 Task: Check the average views per listing of granite counters in the last 5 years.
Action: Mouse moved to (785, 178)
Screenshot: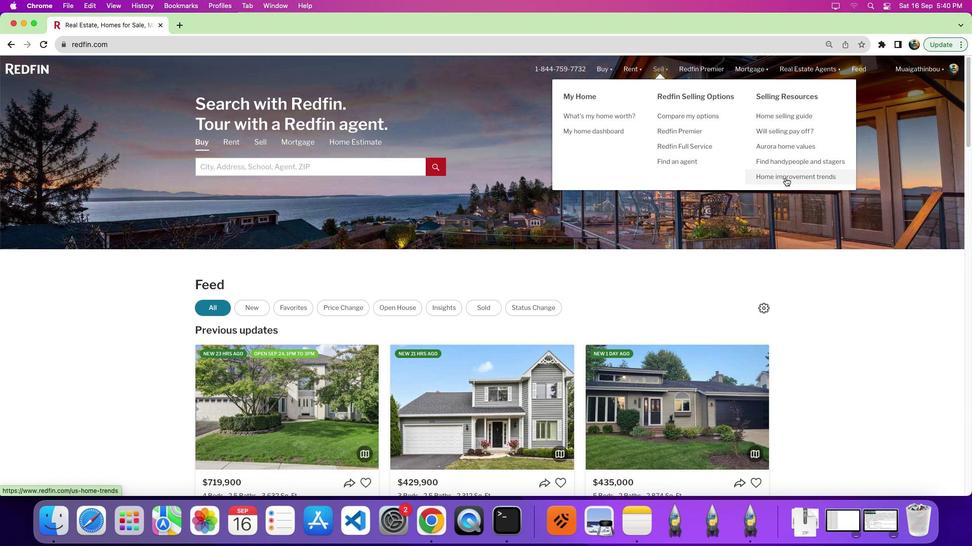 
Action: Mouse pressed left at (785, 178)
Screenshot: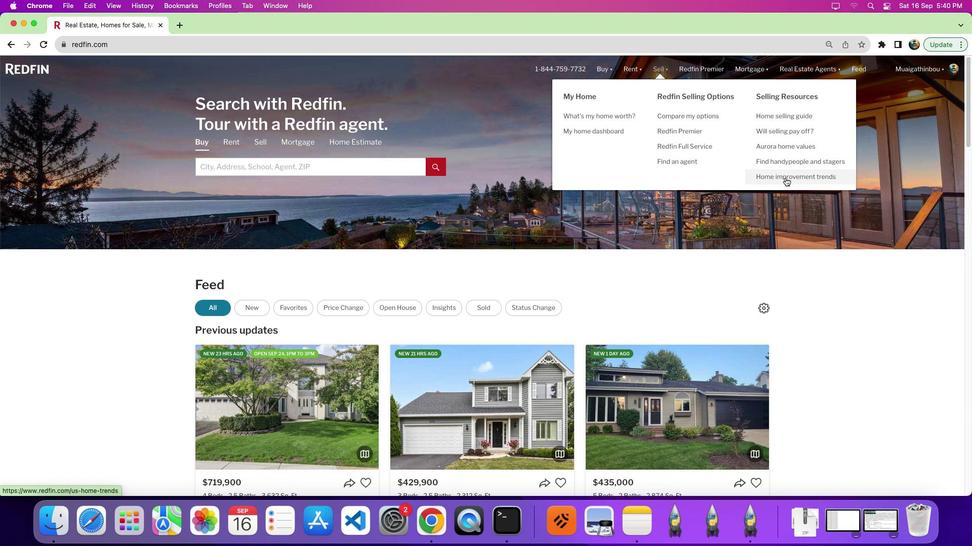 
Action: Mouse pressed left at (785, 178)
Screenshot: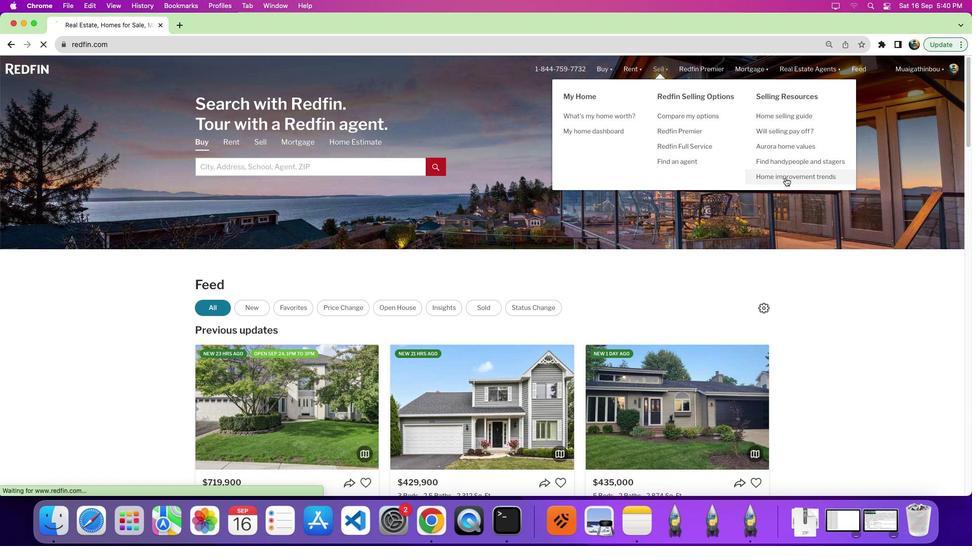
Action: Mouse moved to (276, 195)
Screenshot: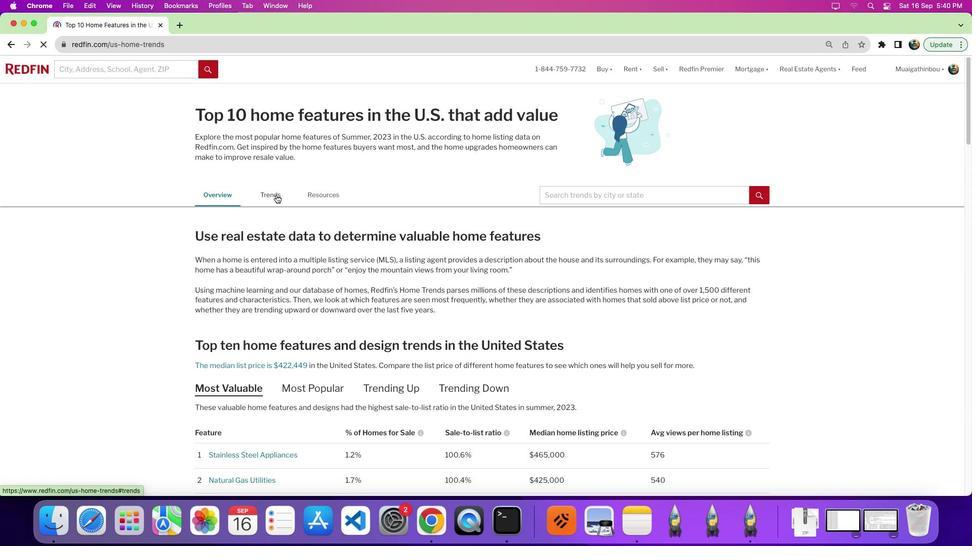 
Action: Mouse pressed left at (276, 195)
Screenshot: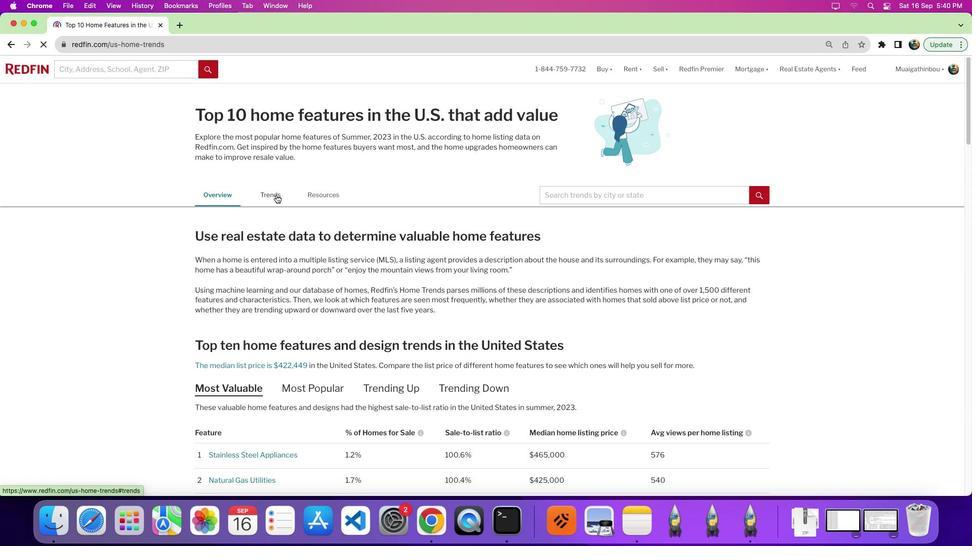 
Action: Mouse moved to (427, 293)
Screenshot: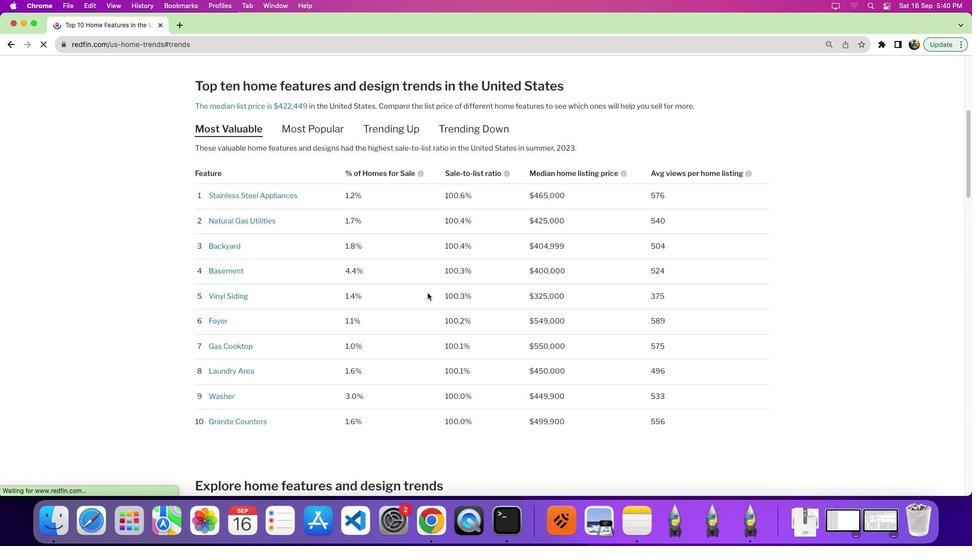 
Action: Mouse scrolled (427, 293) with delta (0, 0)
Screenshot: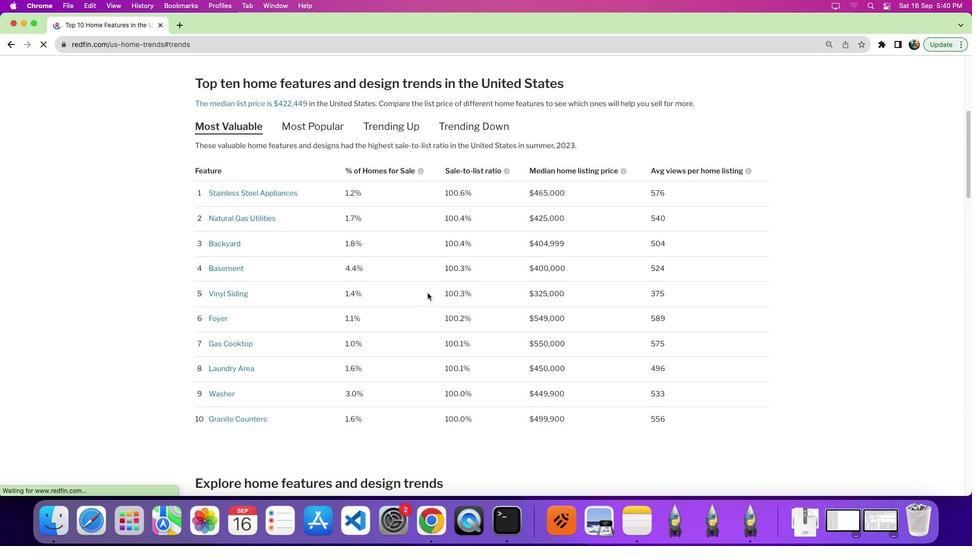 
Action: Mouse moved to (427, 293)
Screenshot: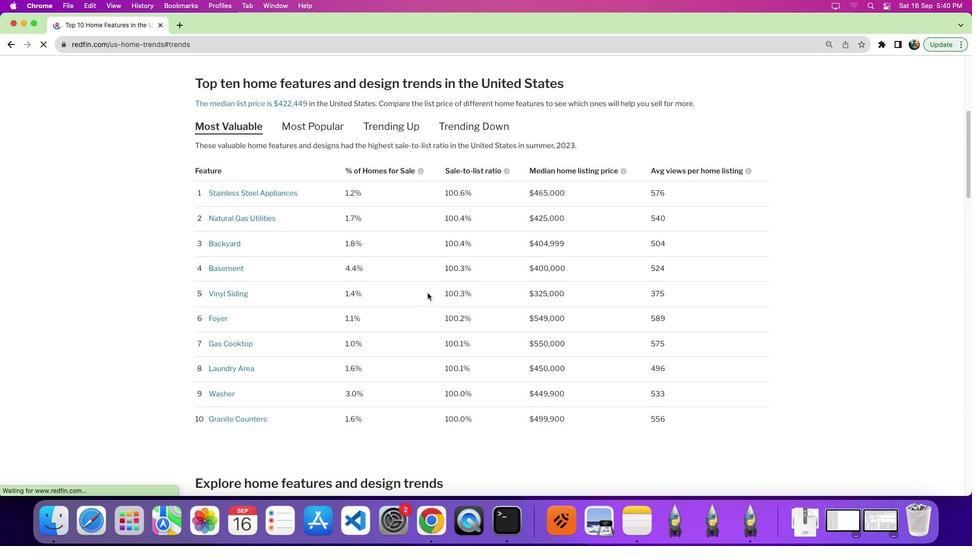 
Action: Mouse scrolled (427, 293) with delta (0, 0)
Screenshot: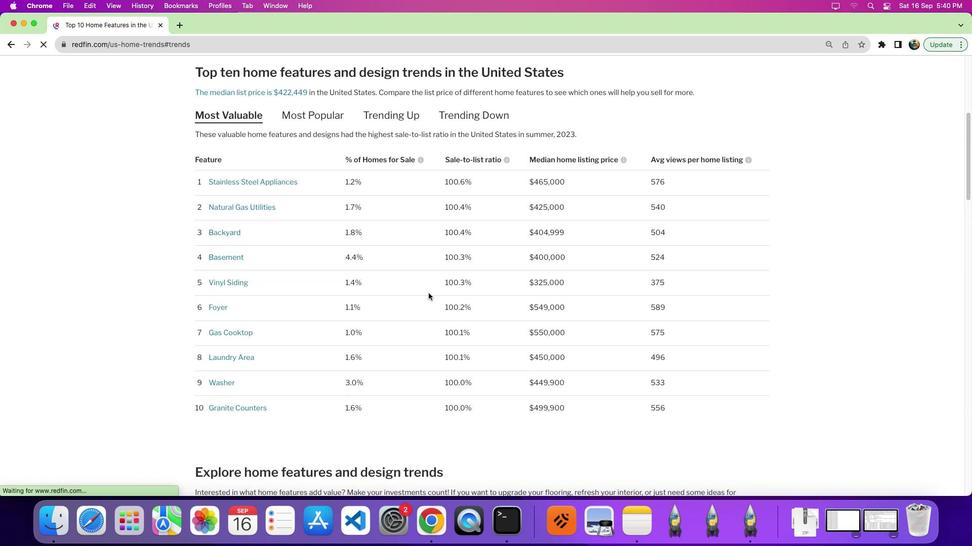 
Action: Mouse moved to (427, 293)
Screenshot: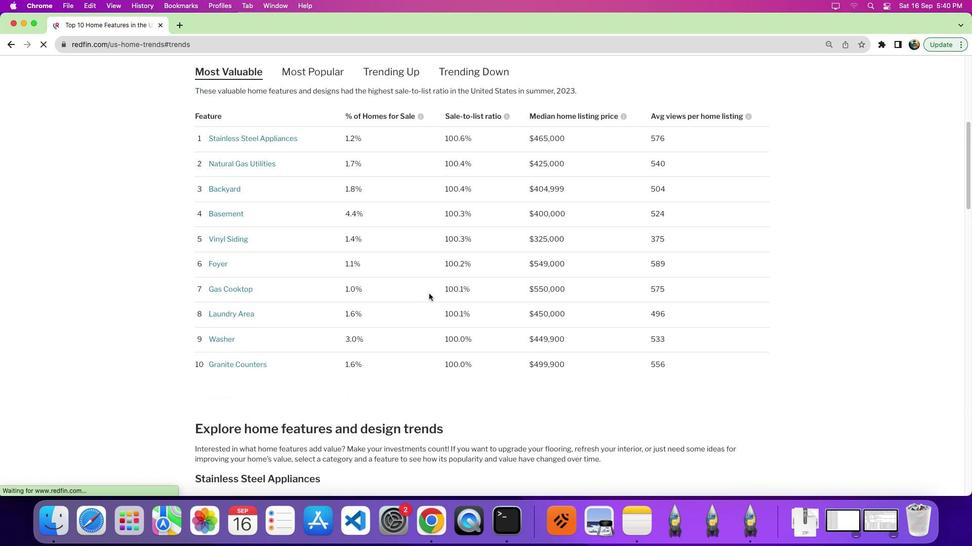 
Action: Mouse scrolled (427, 293) with delta (0, -3)
Screenshot: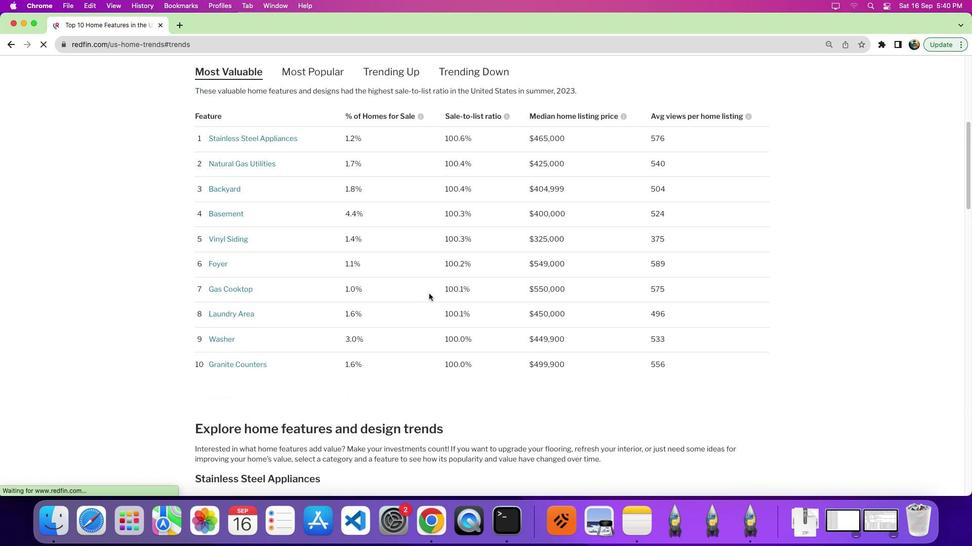 
Action: Mouse moved to (430, 294)
Screenshot: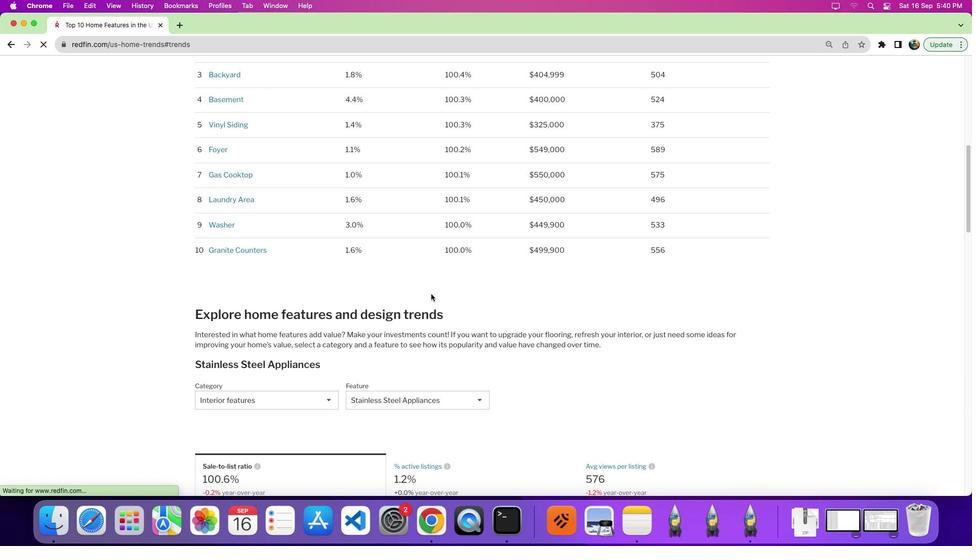
Action: Mouse scrolled (430, 294) with delta (0, 0)
Screenshot: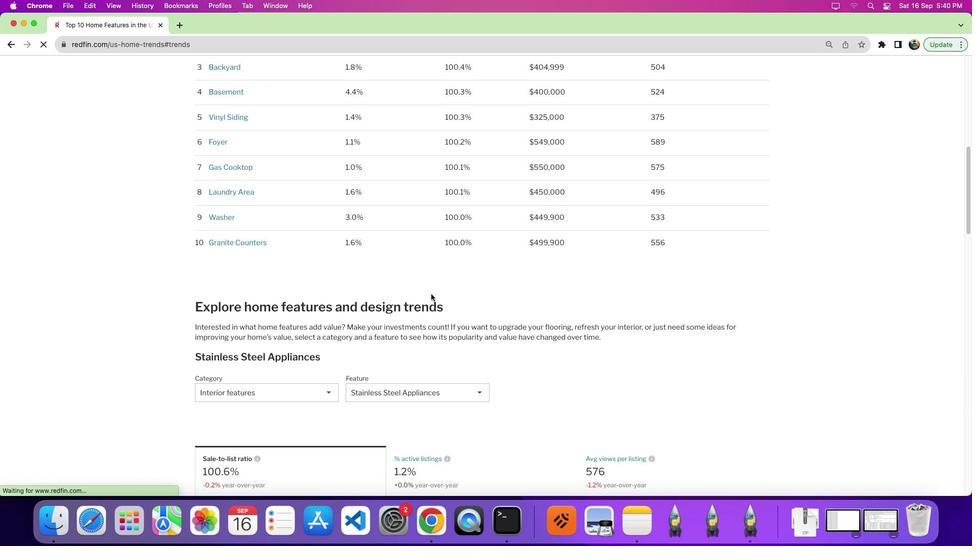 
Action: Mouse scrolled (430, 294) with delta (0, 0)
Screenshot: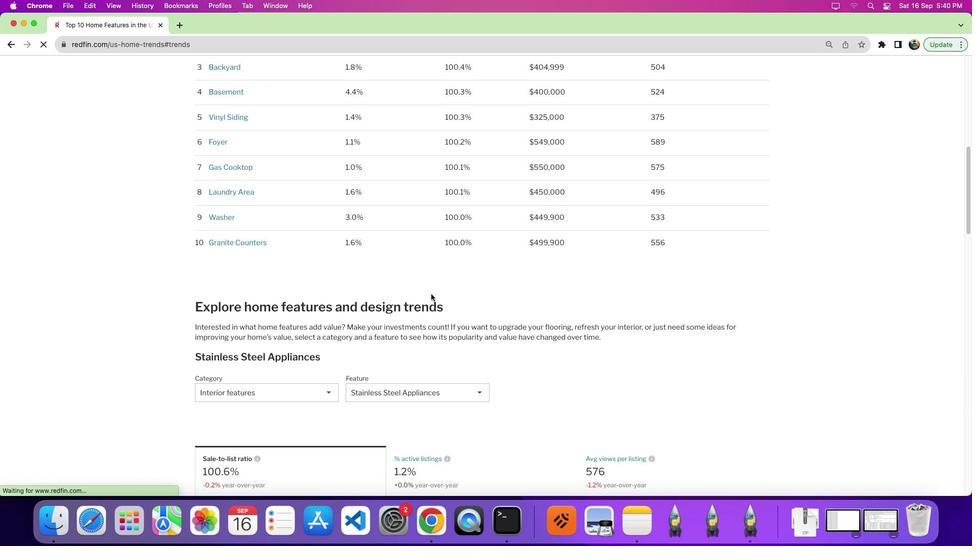 
Action: Mouse scrolled (430, 294) with delta (0, -3)
Screenshot: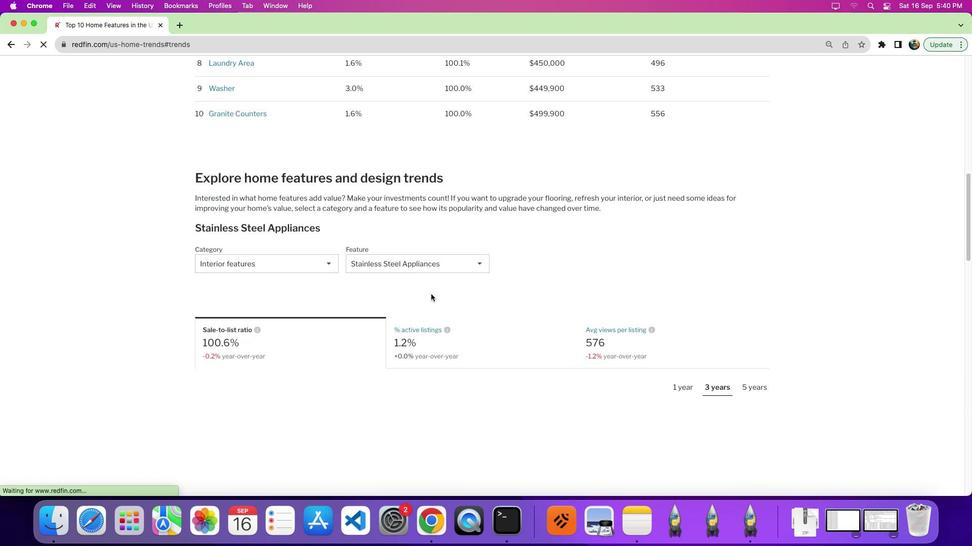 
Action: Mouse moved to (365, 228)
Screenshot: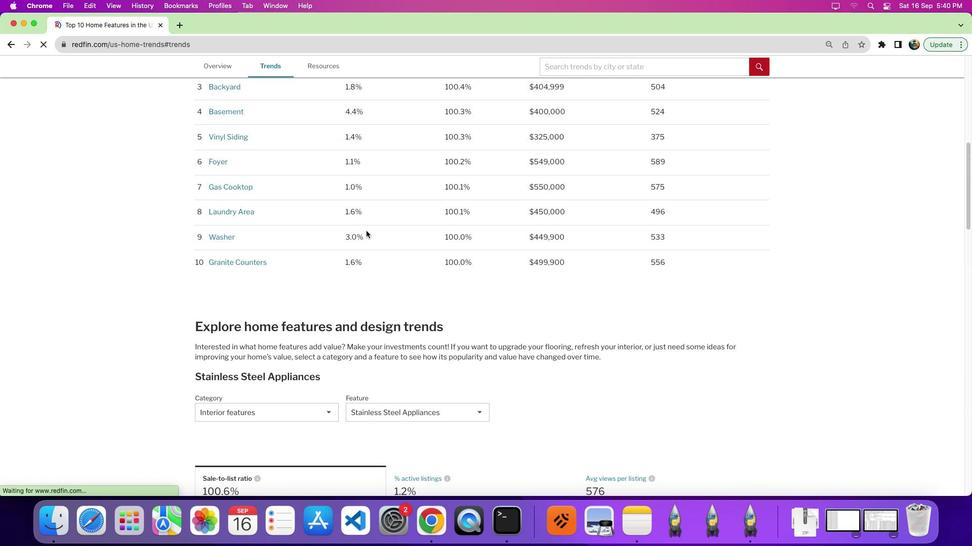 
Action: Mouse scrolled (365, 228) with delta (0, 0)
Screenshot: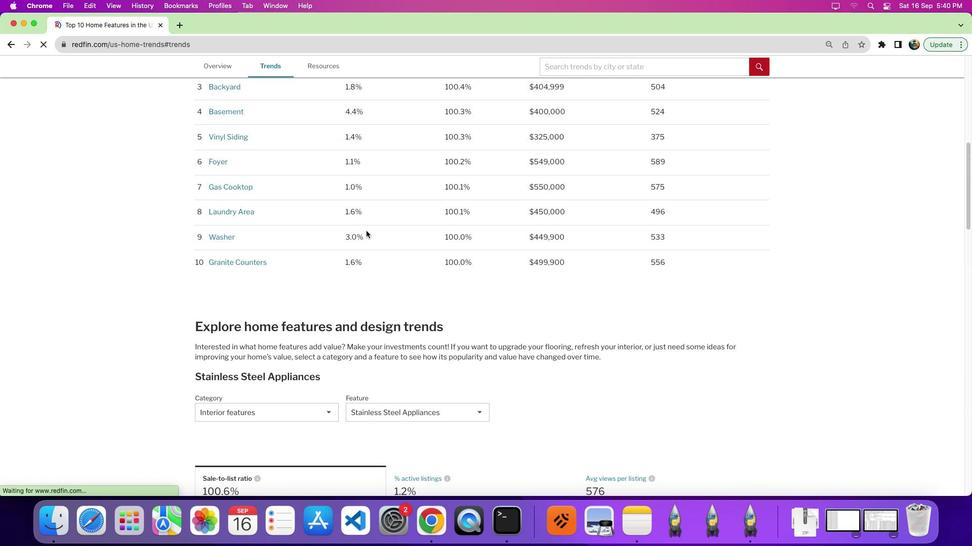 
Action: Mouse moved to (365, 229)
Screenshot: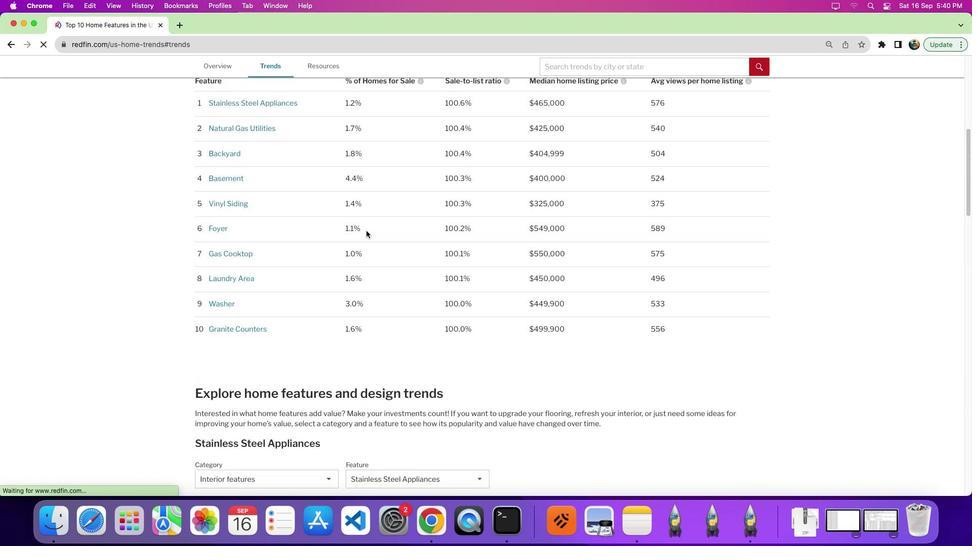 
Action: Mouse scrolled (365, 229) with delta (0, 0)
Screenshot: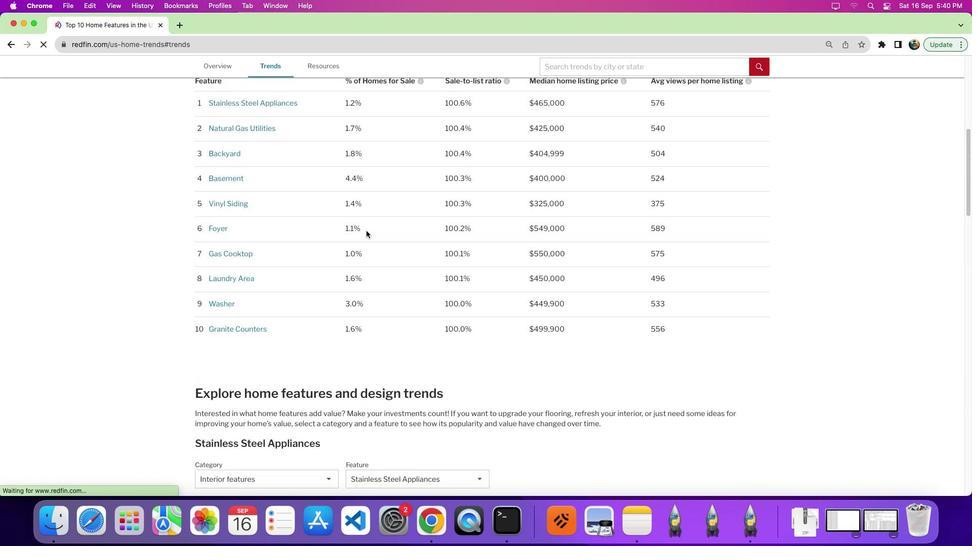 
Action: Mouse moved to (366, 230)
Screenshot: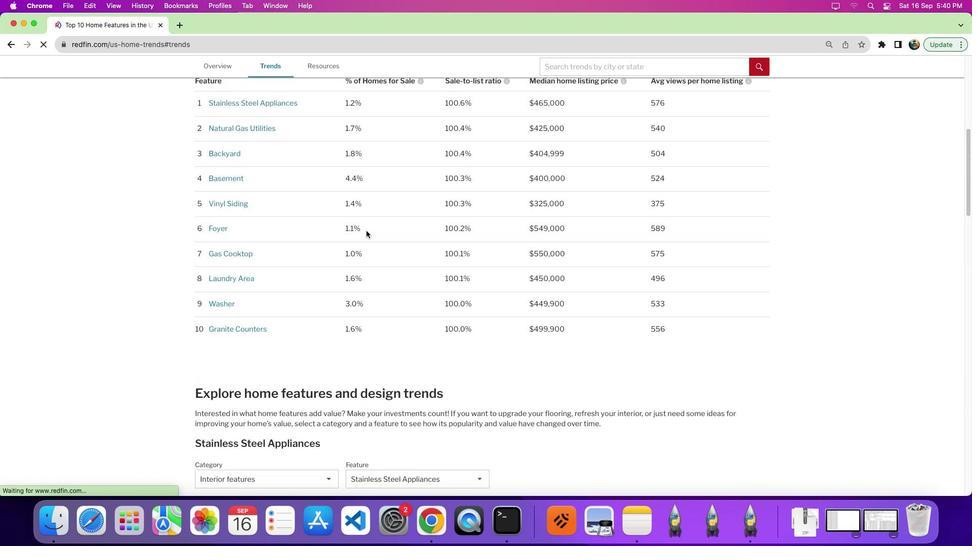 
Action: Mouse scrolled (366, 230) with delta (0, 4)
Screenshot: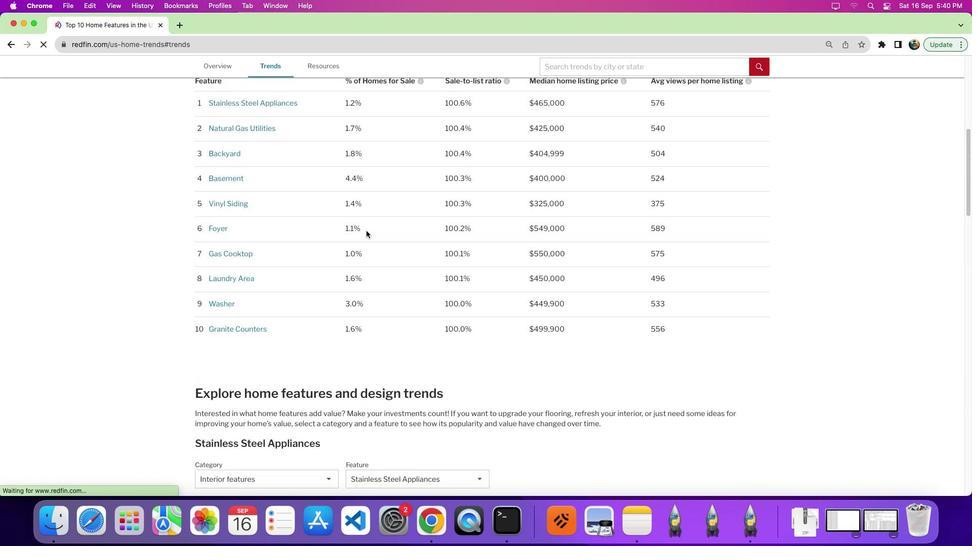 
Action: Mouse moved to (384, 286)
Screenshot: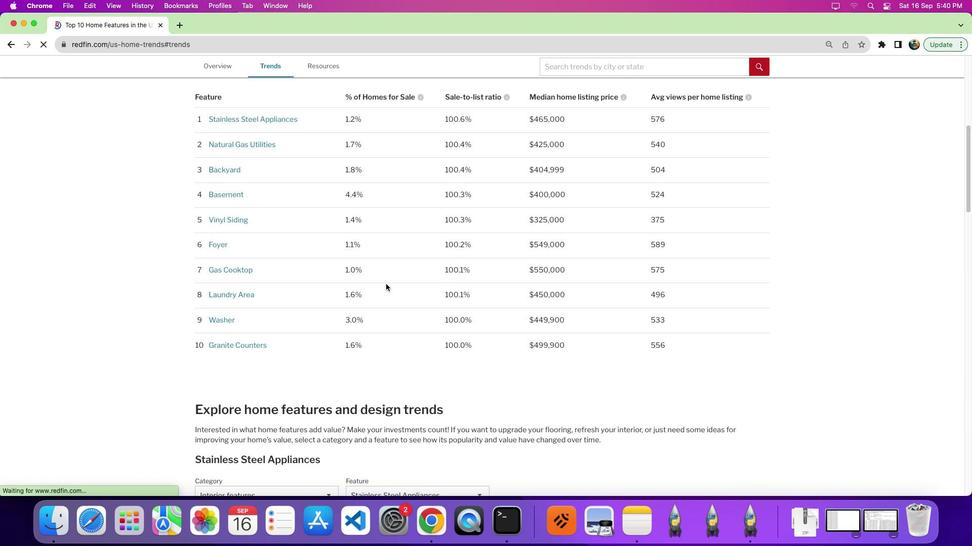 
Action: Mouse scrolled (384, 286) with delta (0, 0)
Screenshot: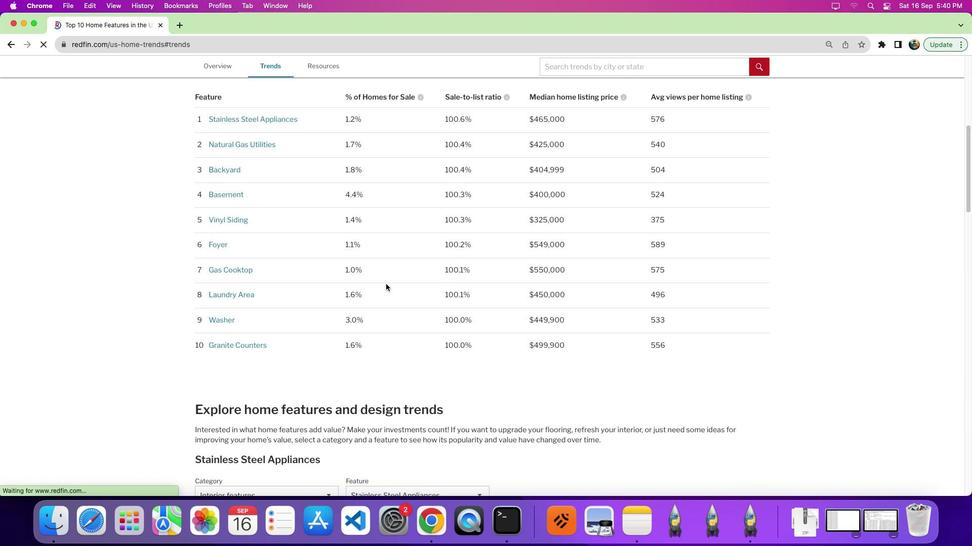 
Action: Mouse moved to (384, 286)
Screenshot: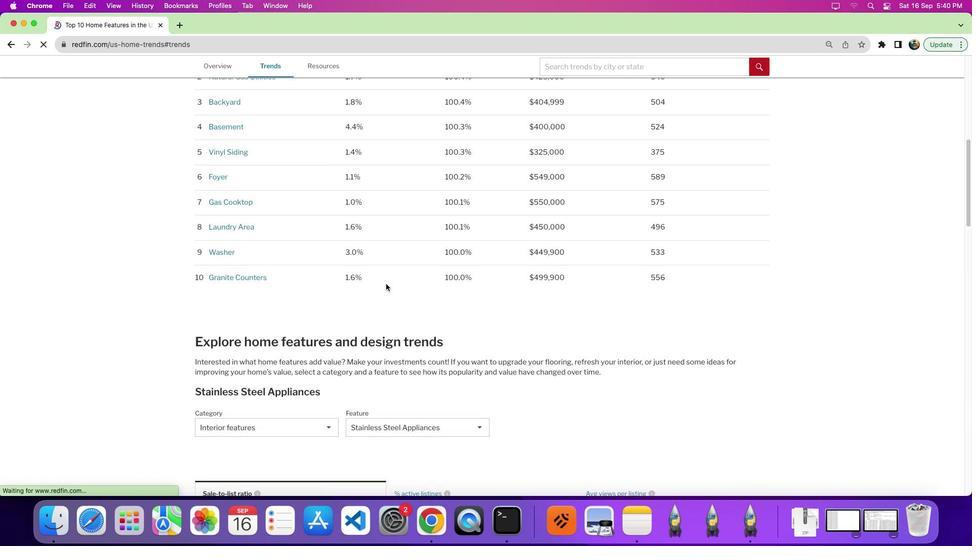 
Action: Mouse scrolled (384, 286) with delta (0, -1)
Screenshot: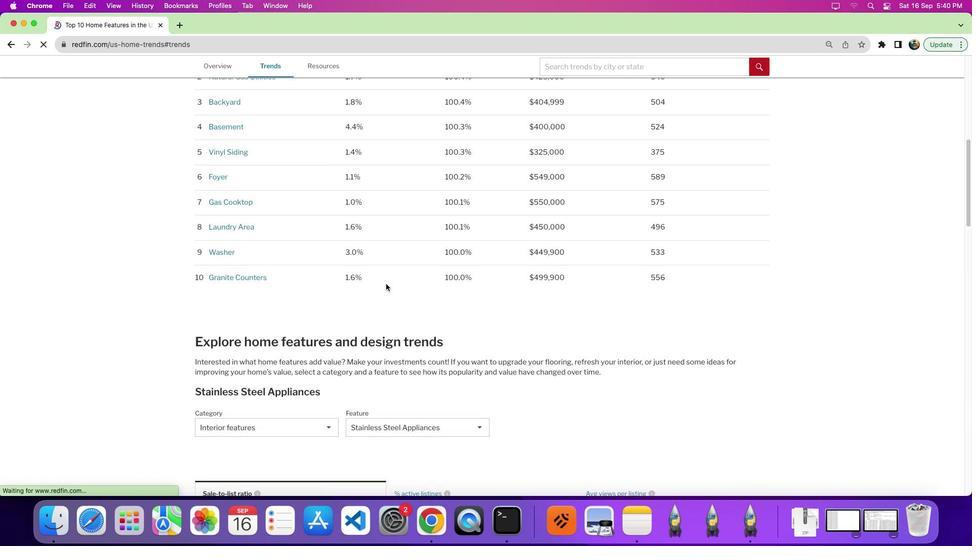 
Action: Mouse moved to (385, 285)
Screenshot: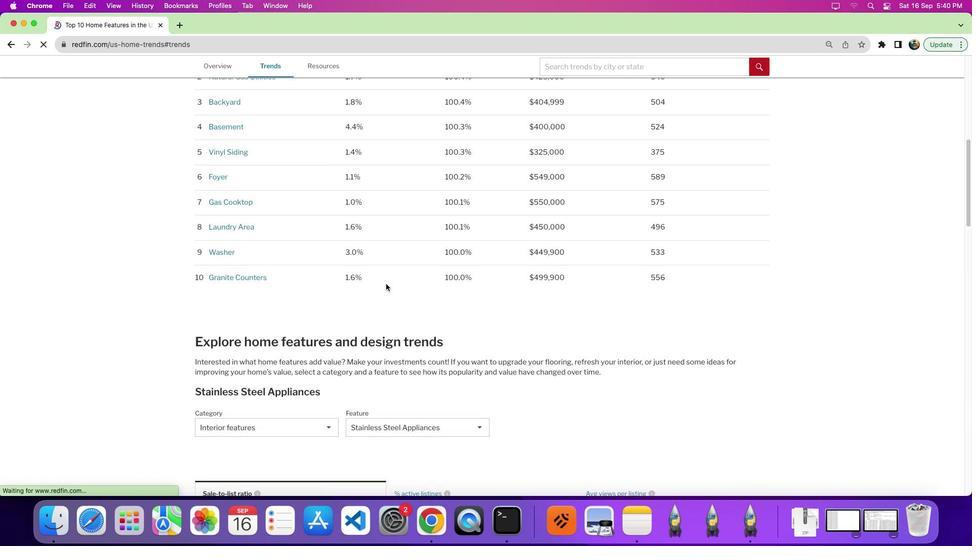 
Action: Mouse scrolled (385, 285) with delta (0, -4)
Screenshot: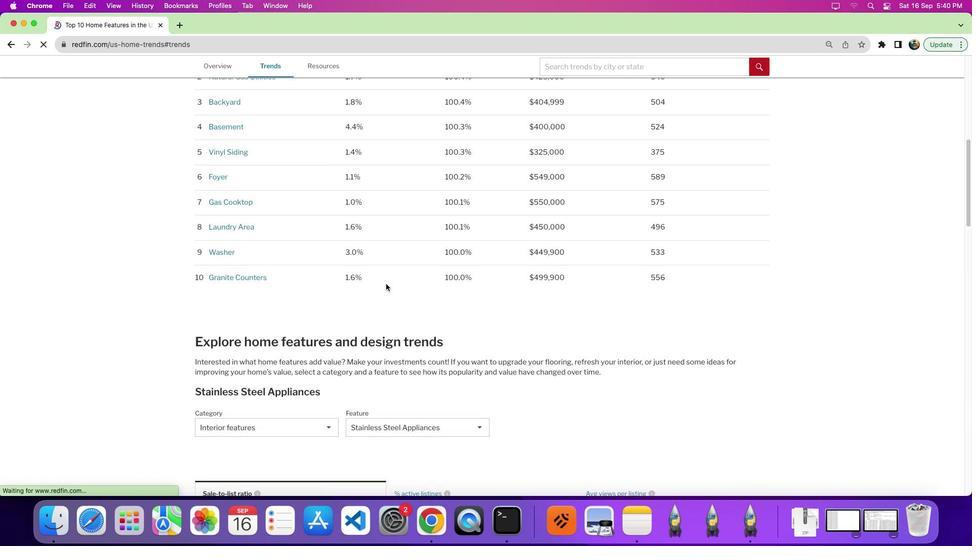 
Action: Mouse moved to (327, 300)
Screenshot: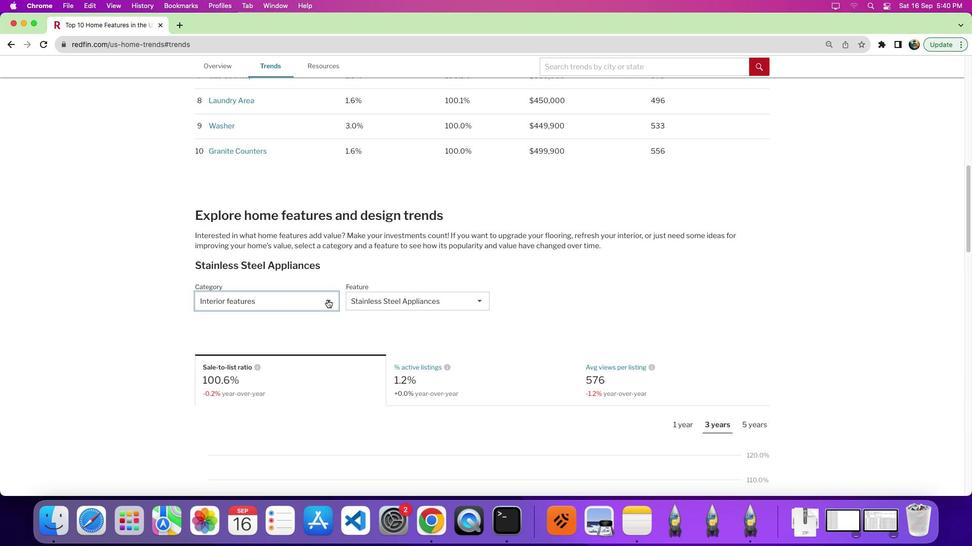 
Action: Mouse pressed left at (327, 300)
Screenshot: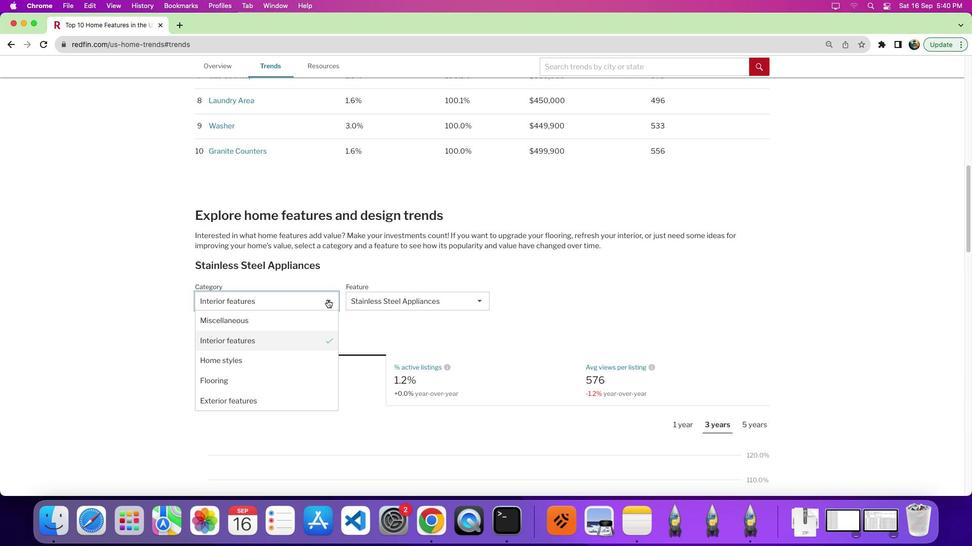 
Action: Mouse moved to (321, 341)
Screenshot: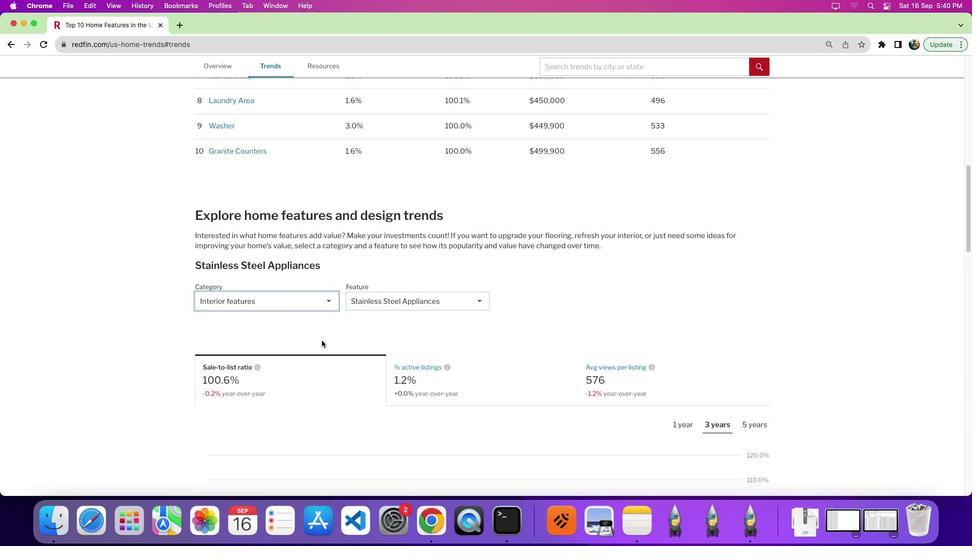 
Action: Mouse pressed left at (321, 341)
Screenshot: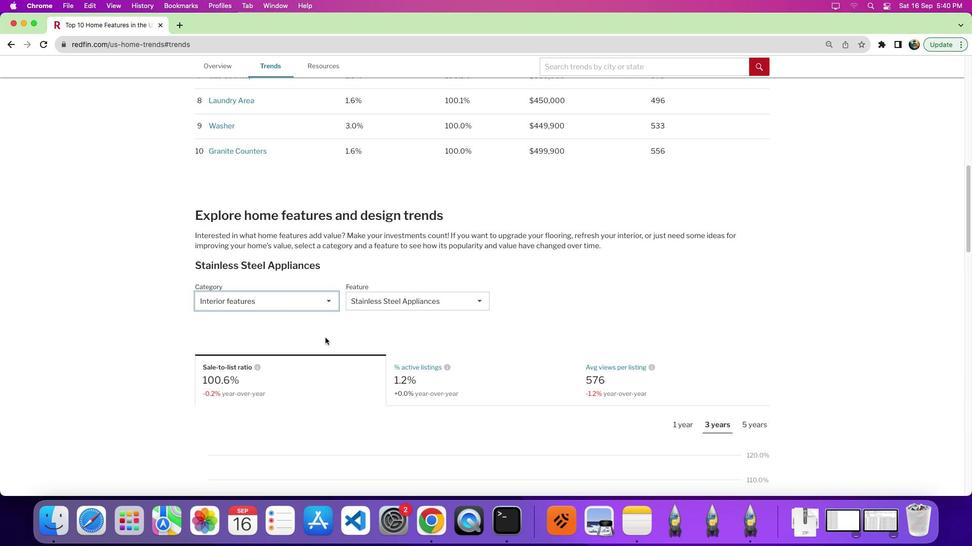 
Action: Mouse moved to (539, 310)
Screenshot: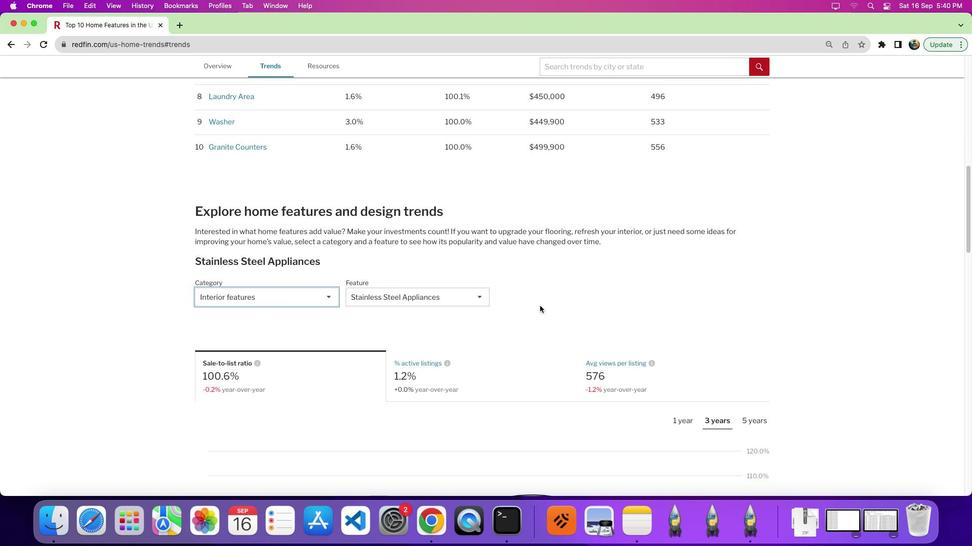 
Action: Mouse scrolled (539, 310) with delta (0, 0)
Screenshot: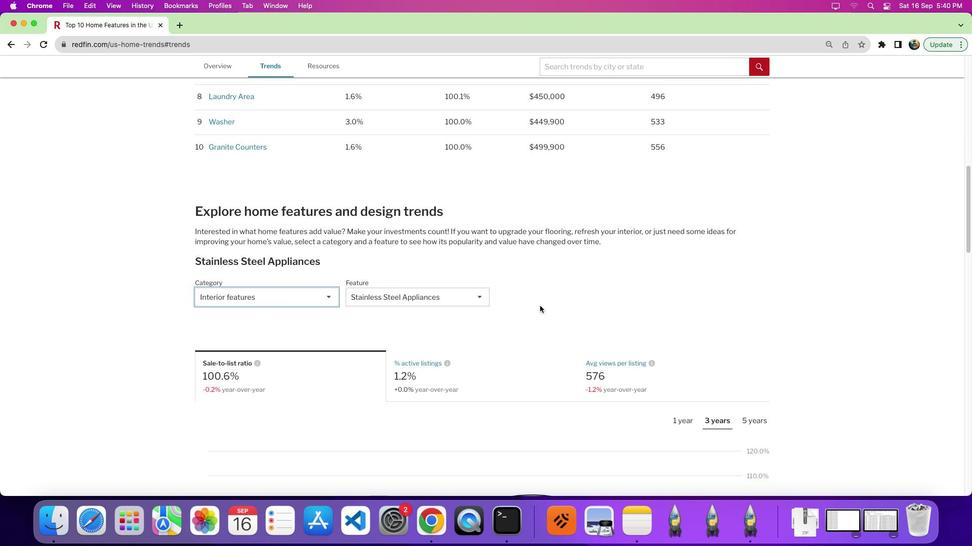
Action: Mouse moved to (539, 309)
Screenshot: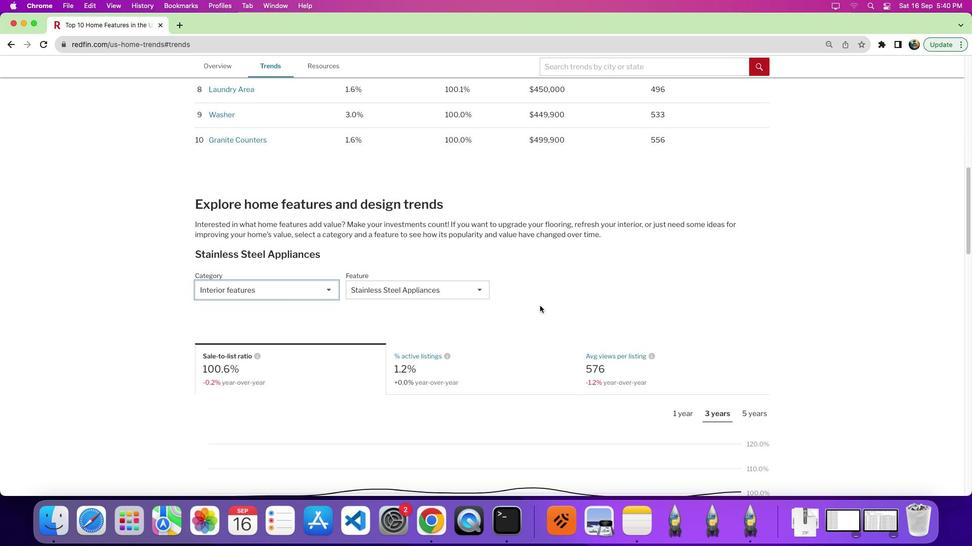 
Action: Mouse scrolled (539, 309) with delta (0, 0)
Screenshot: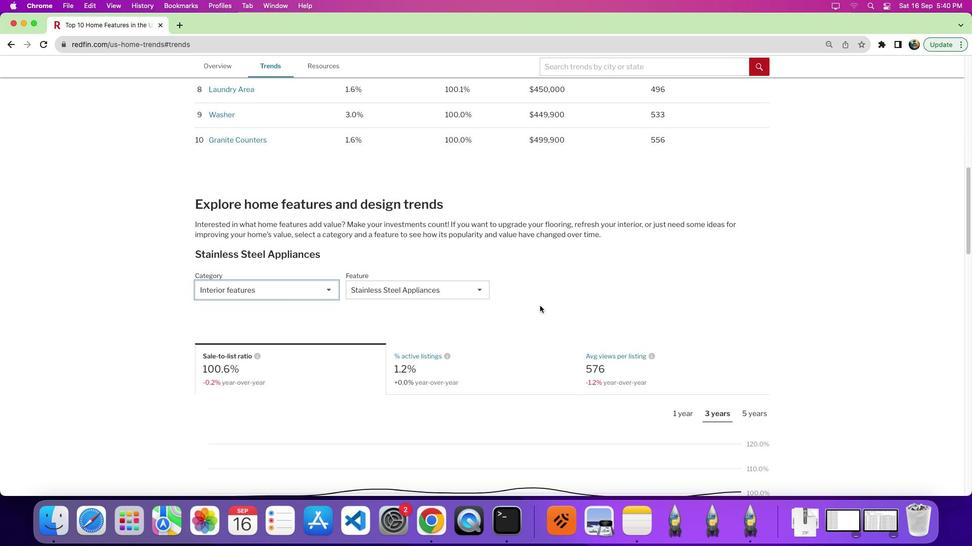 
Action: Mouse moved to (468, 269)
Screenshot: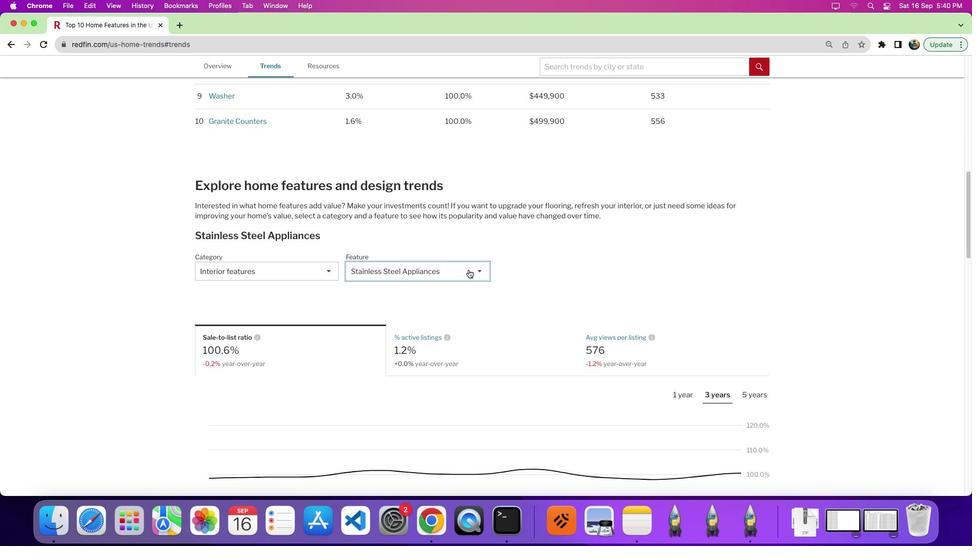 
Action: Mouse pressed left at (468, 269)
Screenshot: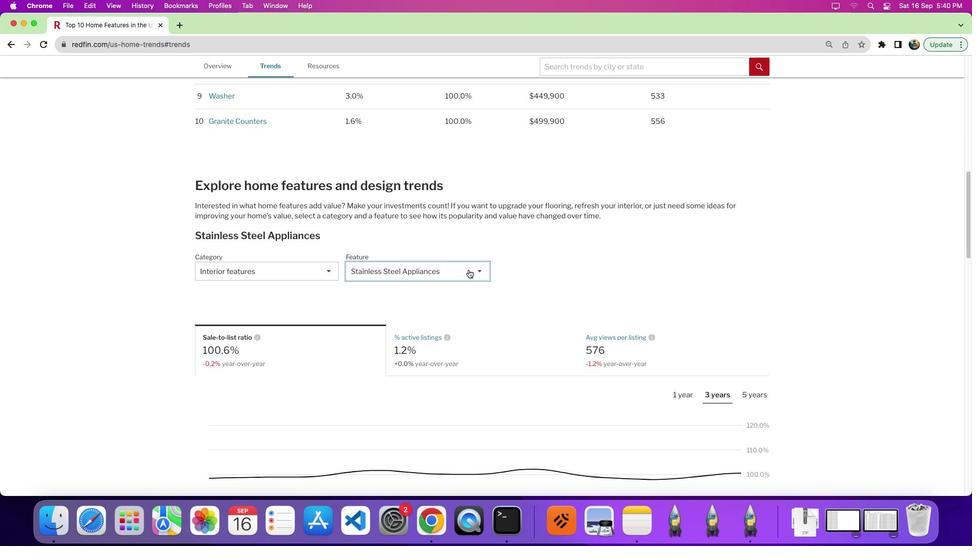 
Action: Mouse moved to (485, 356)
Screenshot: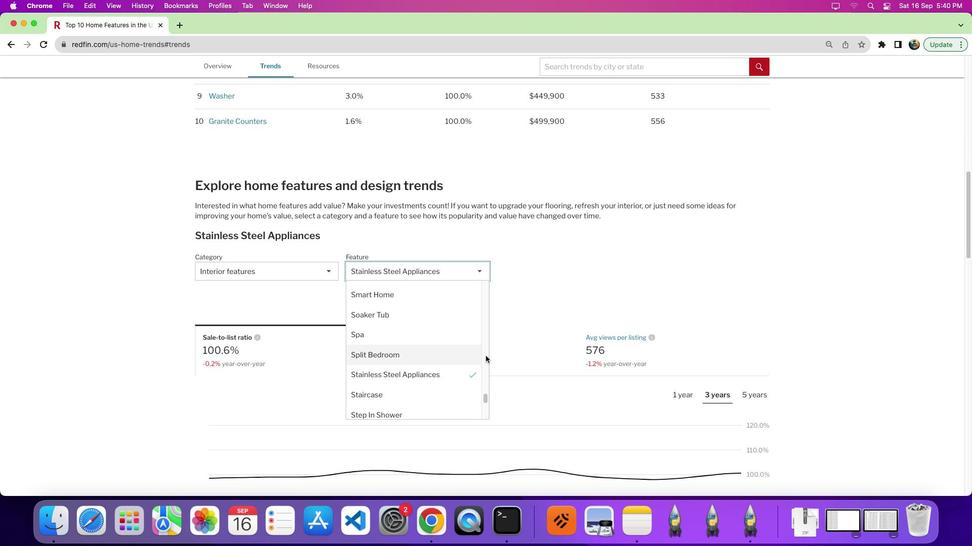 
Action: Mouse pressed left at (485, 356)
Screenshot: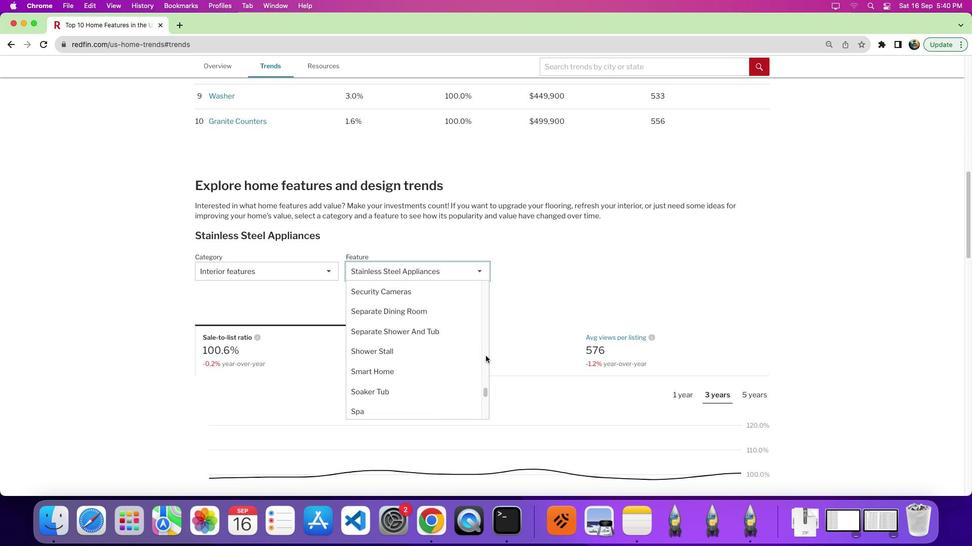 
Action: Mouse moved to (417, 345)
Screenshot: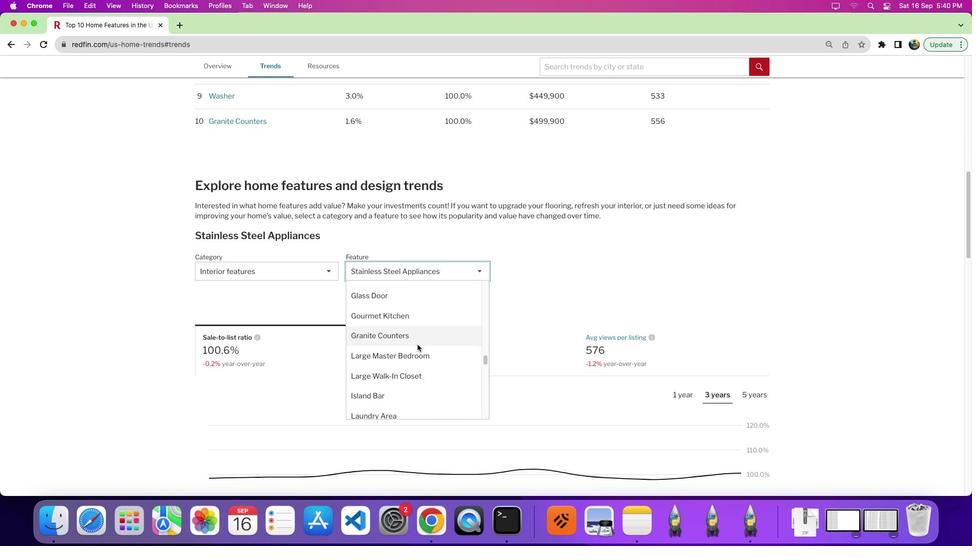 
Action: Mouse scrolled (417, 345) with delta (0, 0)
Screenshot: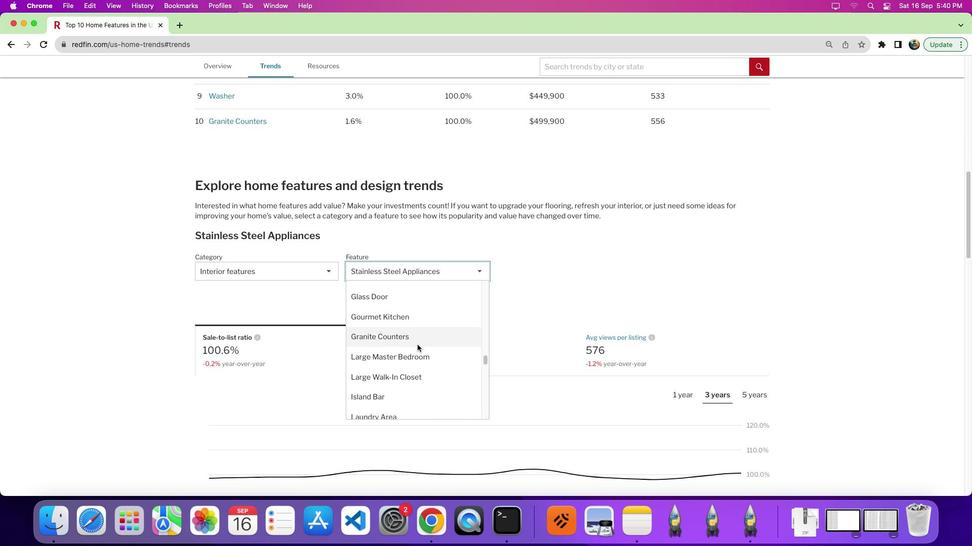 
Action: Mouse moved to (415, 319)
Screenshot: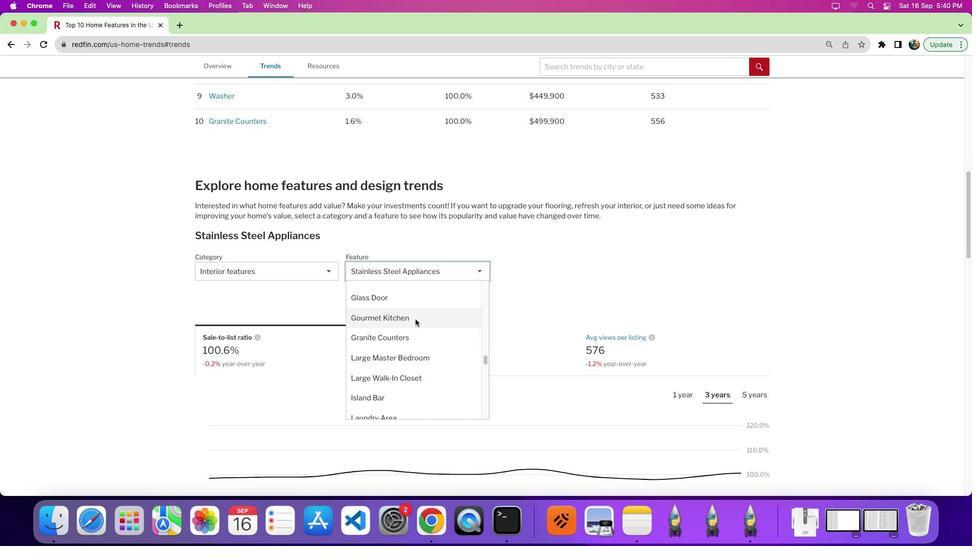 
Action: Mouse pressed left at (415, 319)
Screenshot: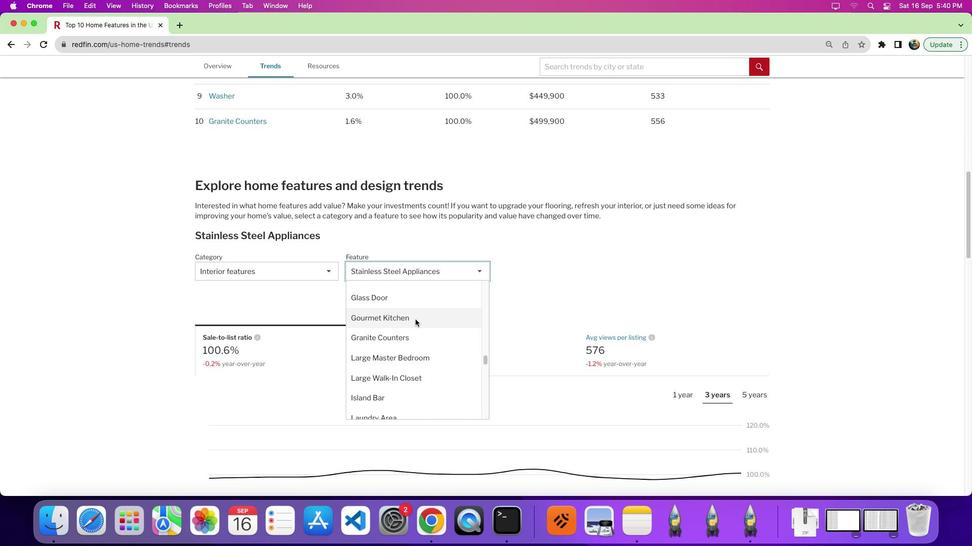 
Action: Mouse moved to (578, 331)
Screenshot: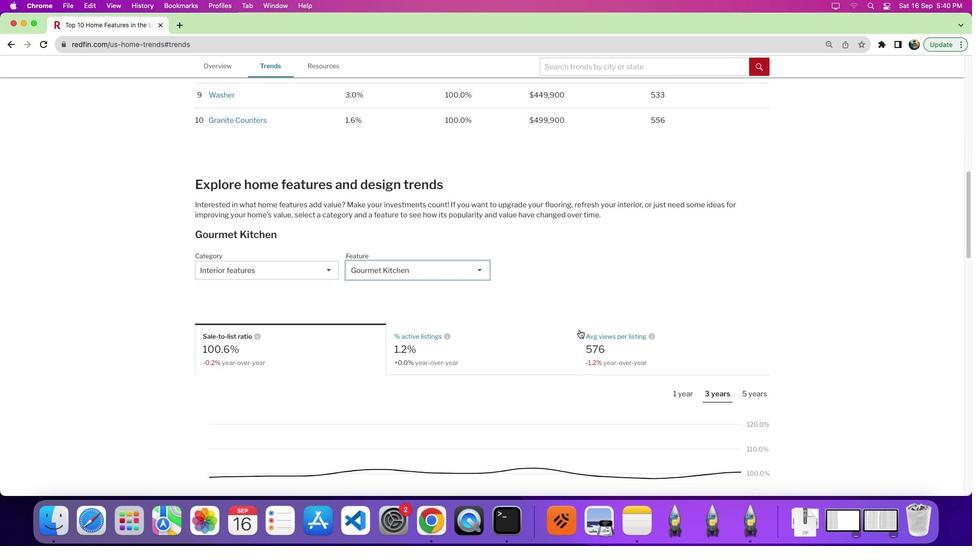 
Action: Mouse scrolled (578, 331) with delta (0, 0)
Screenshot: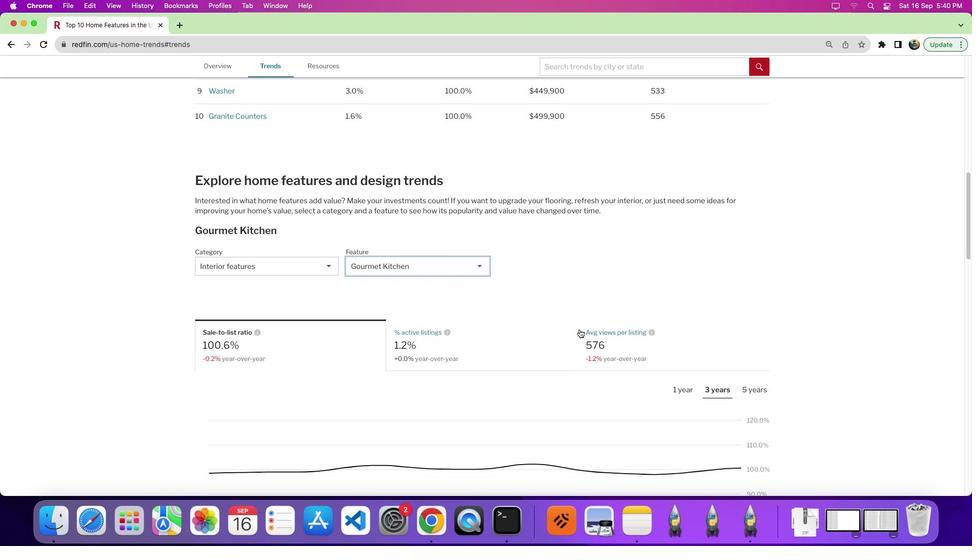 
Action: Mouse scrolled (578, 331) with delta (0, 0)
Screenshot: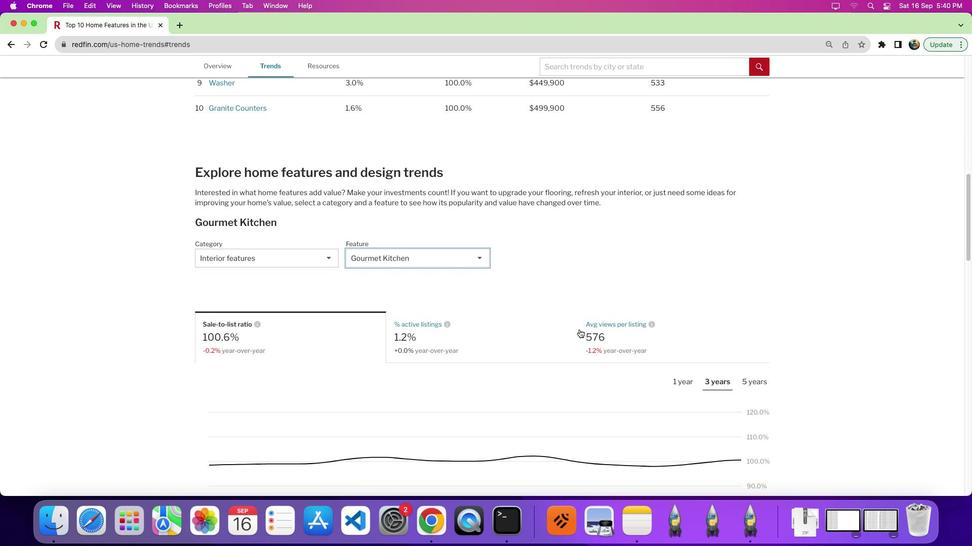 
Action: Mouse moved to (610, 318)
Screenshot: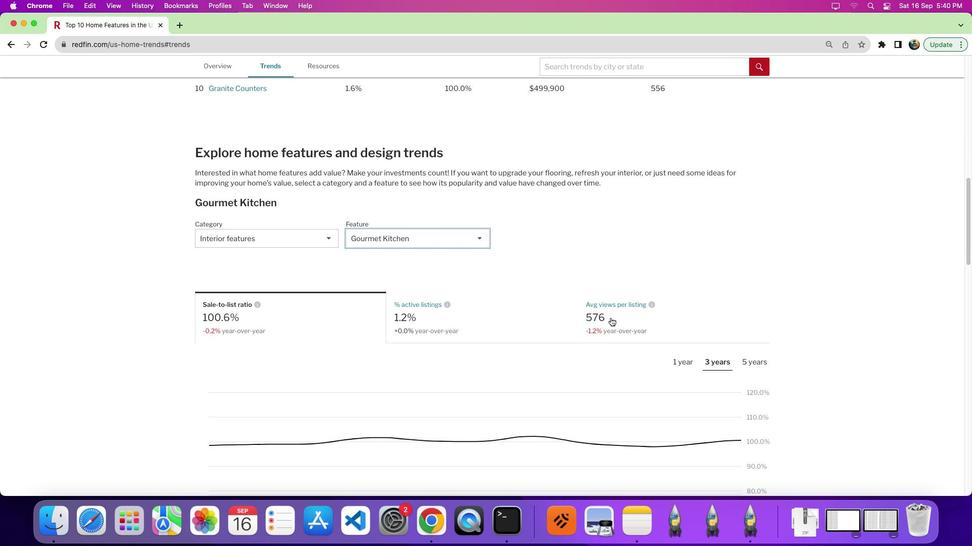 
Action: Mouse pressed left at (610, 318)
Screenshot: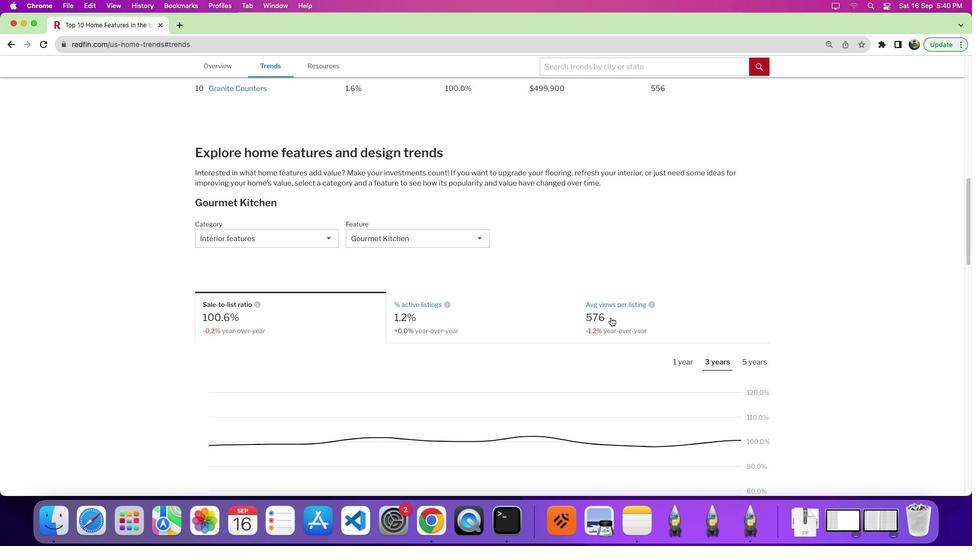 
Action: Mouse moved to (639, 326)
Screenshot: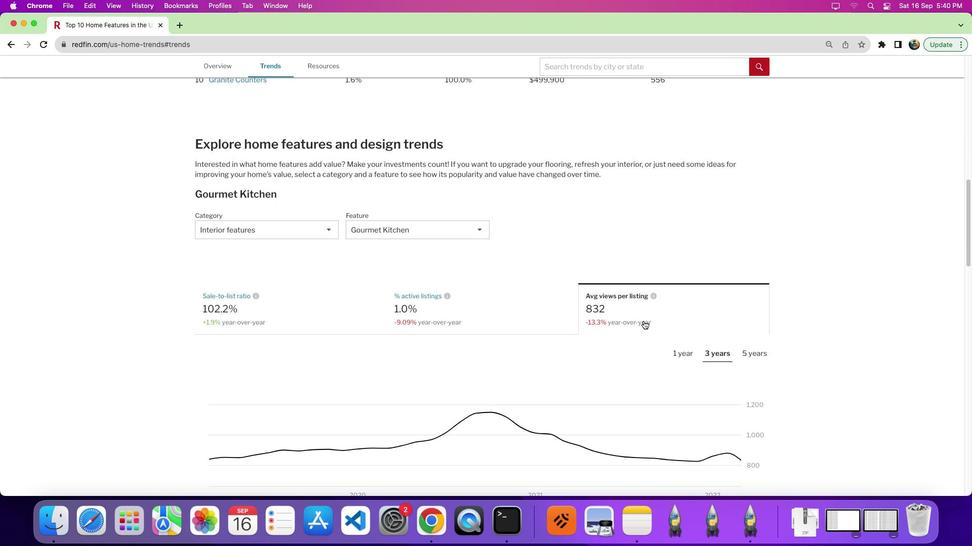 
Action: Mouse scrolled (639, 326) with delta (0, 0)
Screenshot: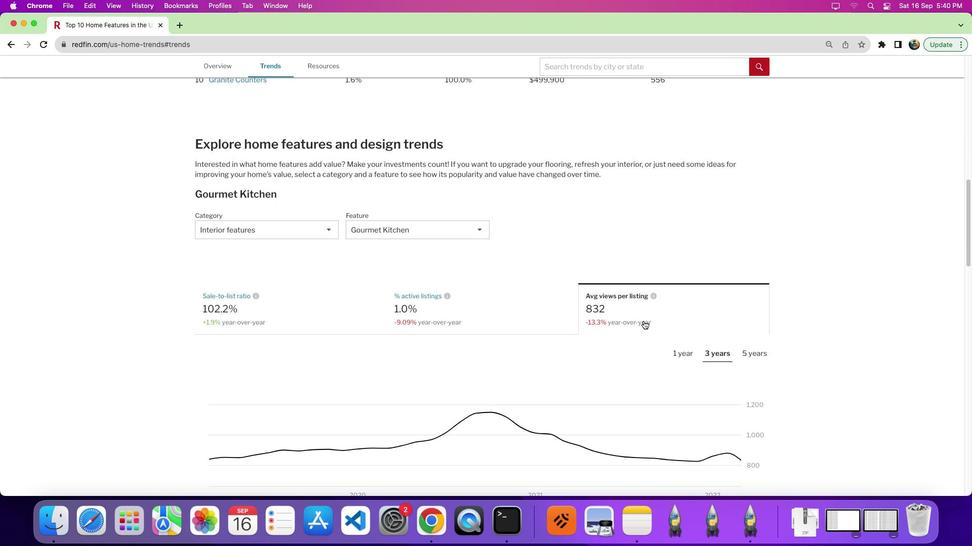 
Action: Mouse moved to (639, 326)
Screenshot: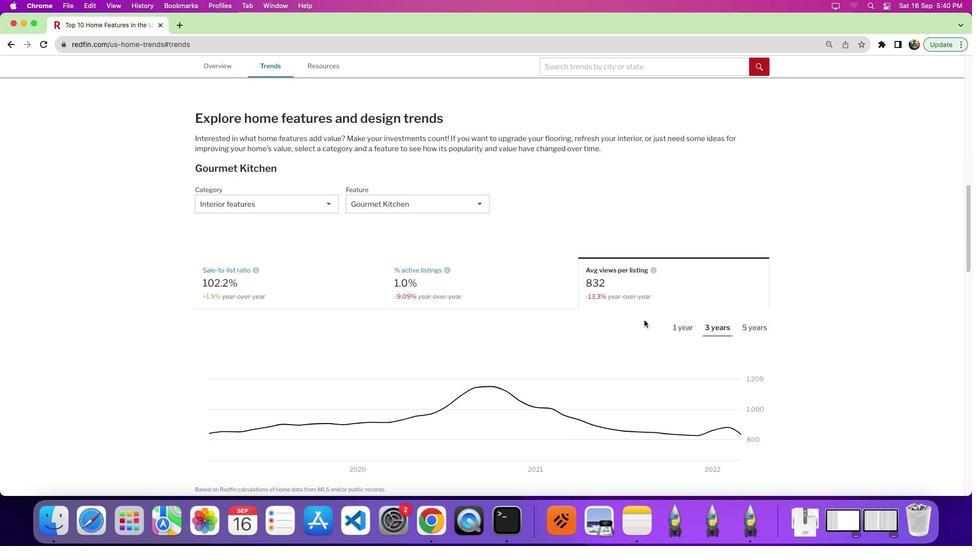 
Action: Mouse scrolled (639, 326) with delta (0, 0)
Screenshot: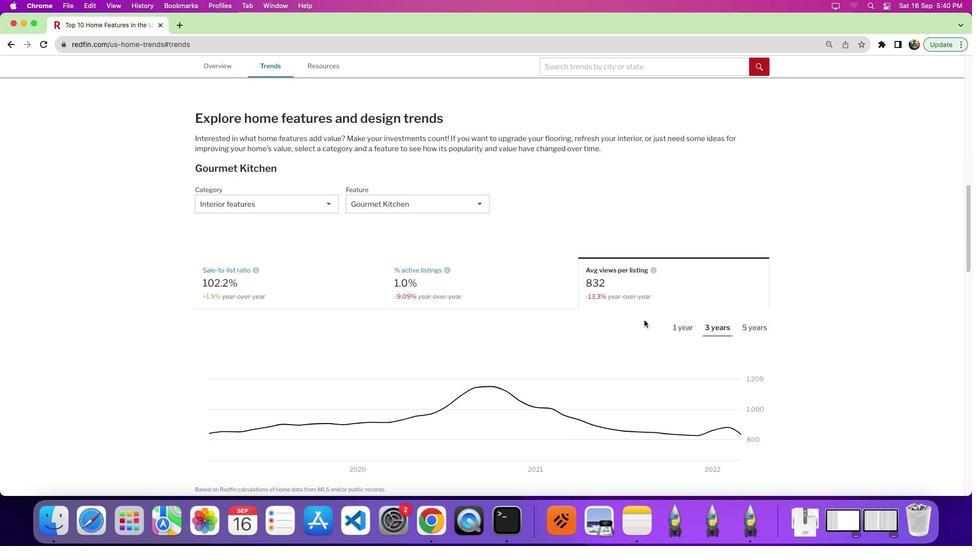 
Action: Mouse moved to (642, 324)
Screenshot: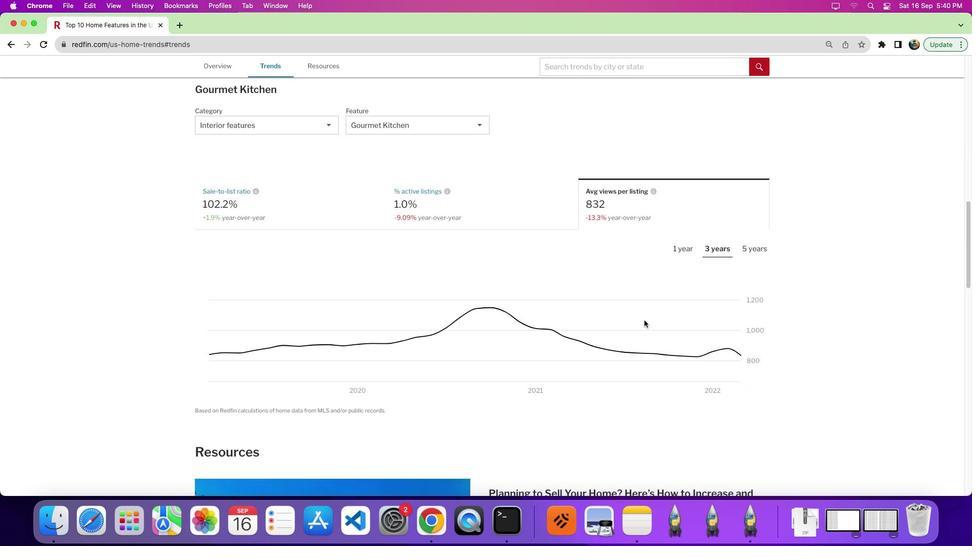 
Action: Mouse scrolled (642, 324) with delta (0, -3)
Screenshot: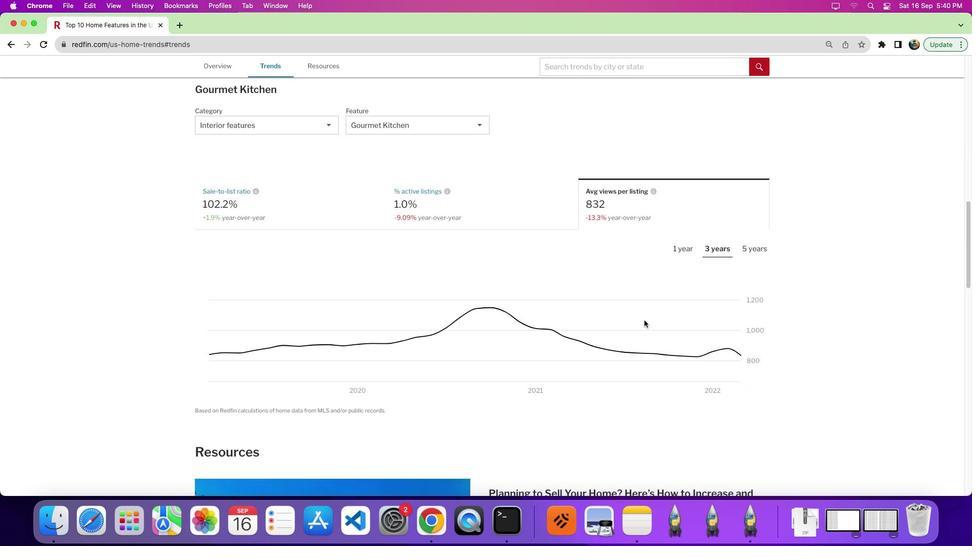
Action: Mouse moved to (754, 201)
Screenshot: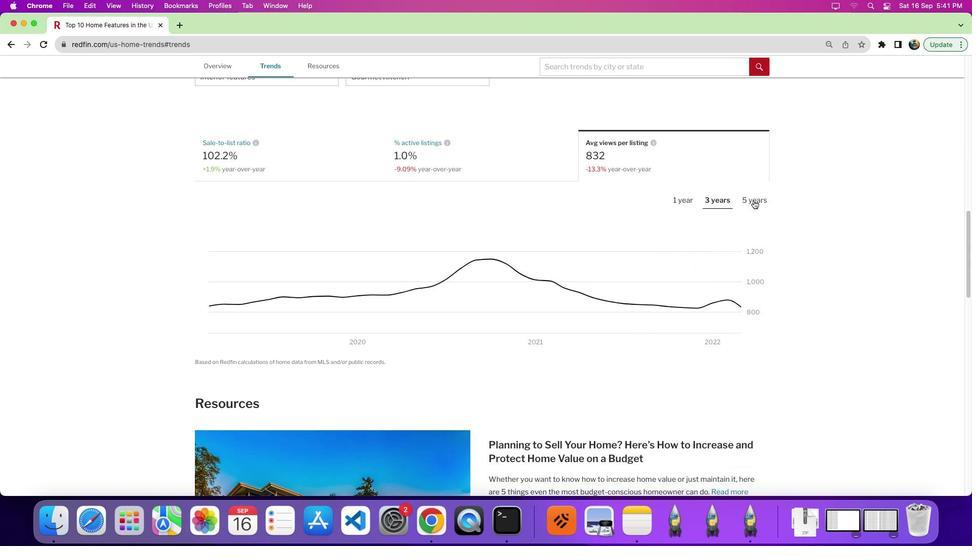
Action: Mouse pressed left at (754, 201)
Screenshot: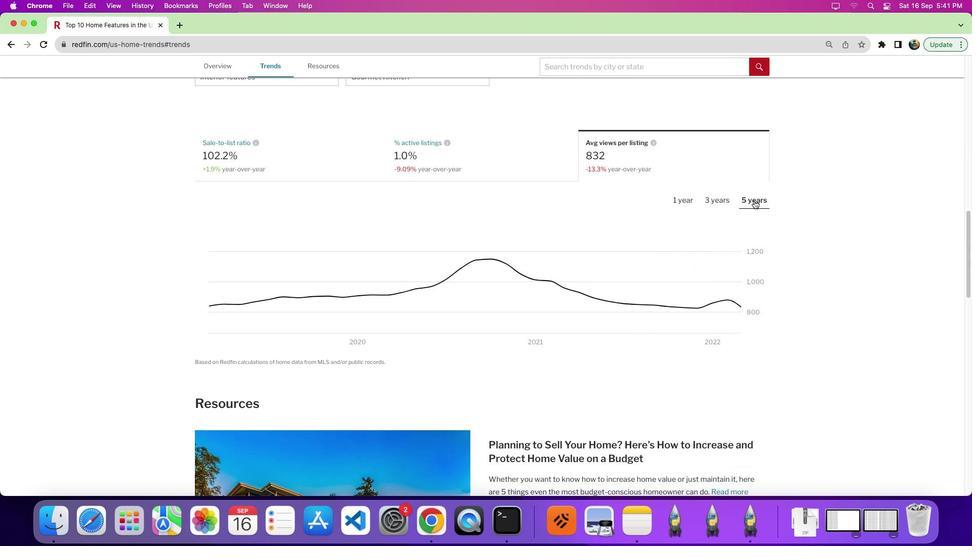 
Action: Mouse moved to (760, 257)
Screenshot: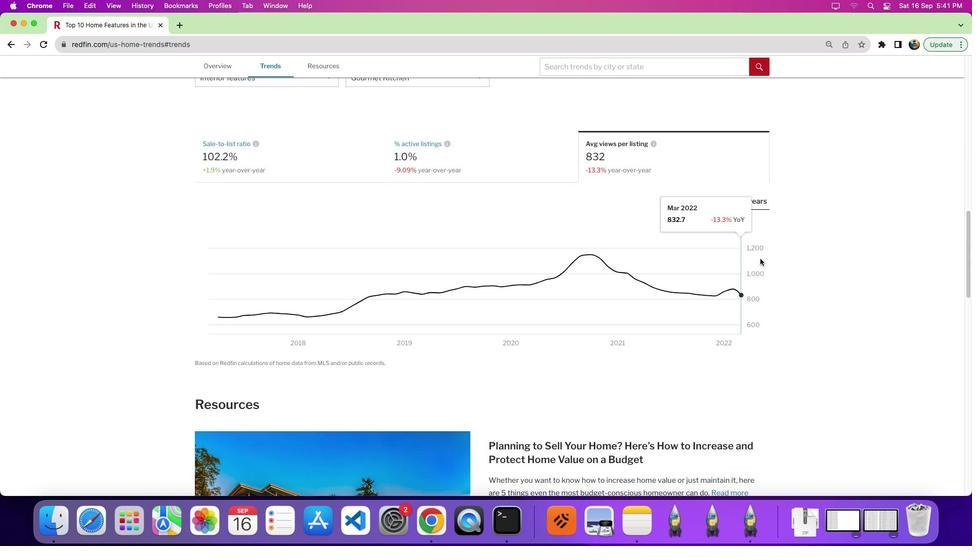 
Action: Mouse scrolled (760, 257) with delta (0, 0)
Screenshot: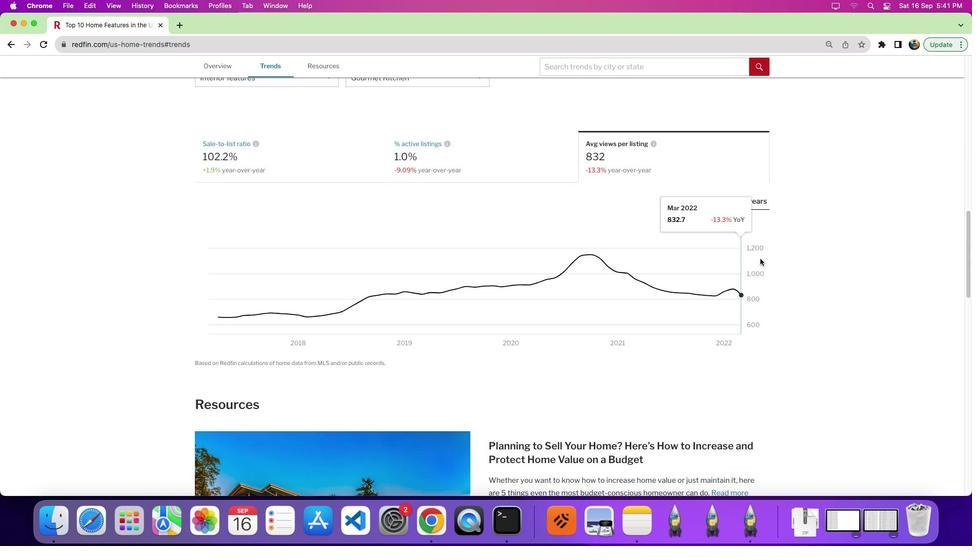 
Action: Mouse moved to (760, 258)
Screenshot: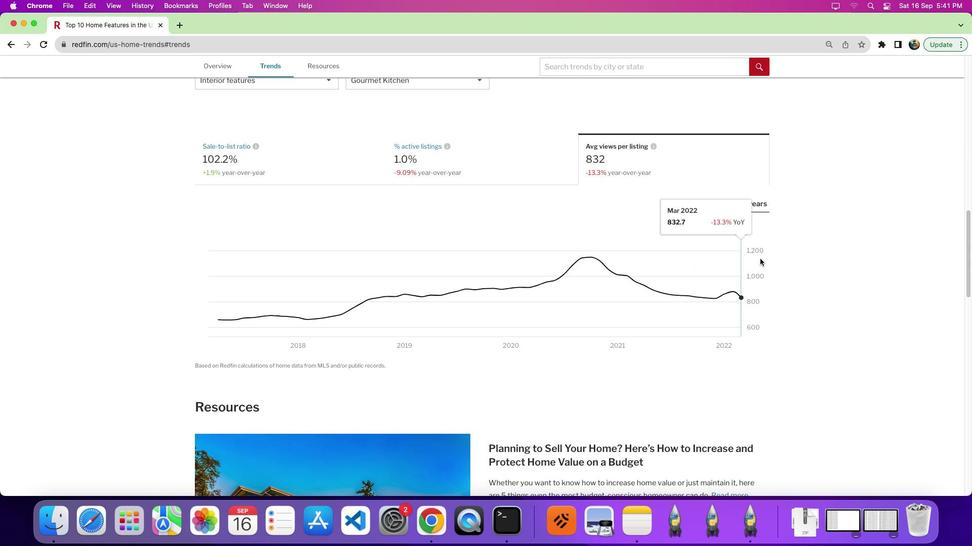 
Action: Mouse scrolled (760, 258) with delta (0, 0)
Screenshot: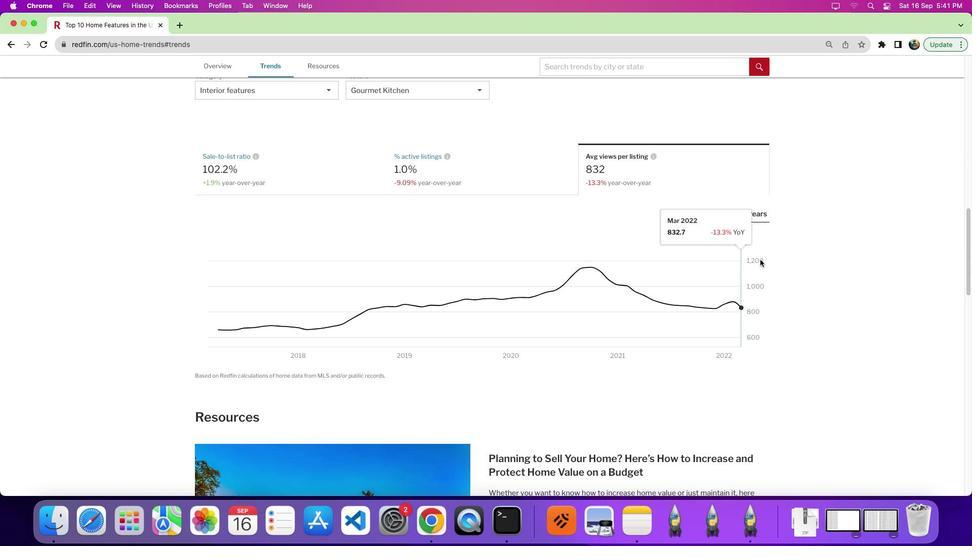 
Action: Mouse moved to (732, 187)
Screenshot: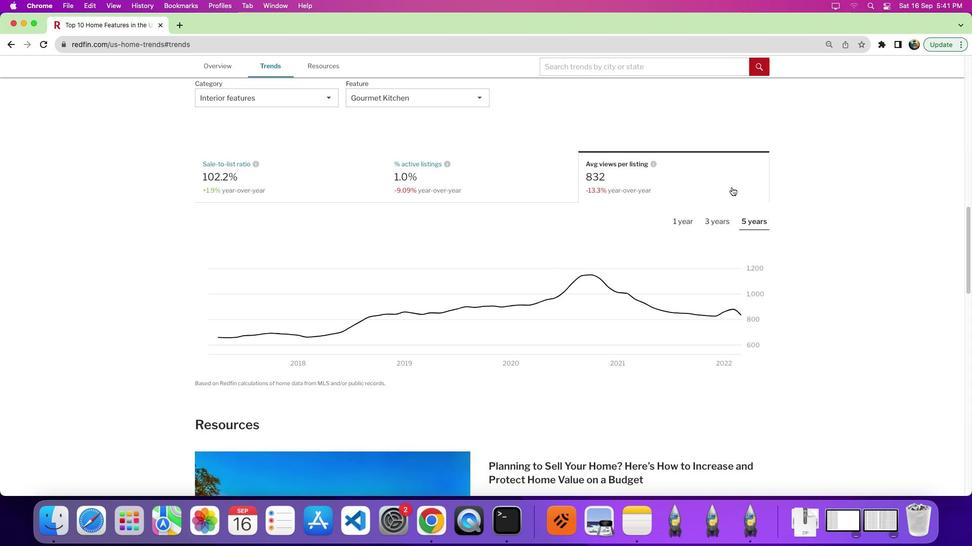 
